 Task: In the  document review.epub. Insert footer and write 'www.stellar.com'. Find the word using Dictionary 'Enough' Use the tool word Count and display word count while typing
Action: Mouse moved to (220, 315)
Screenshot: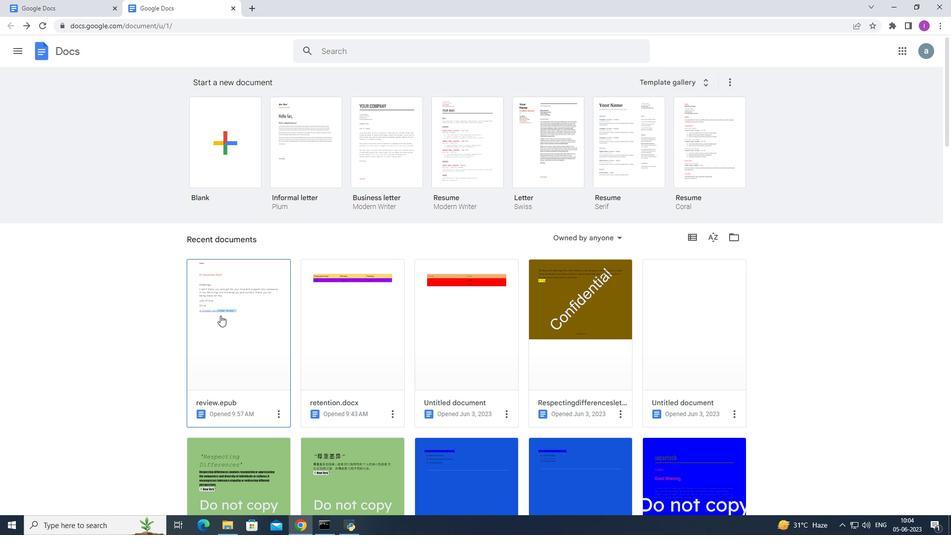
Action: Mouse pressed left at (220, 315)
Screenshot: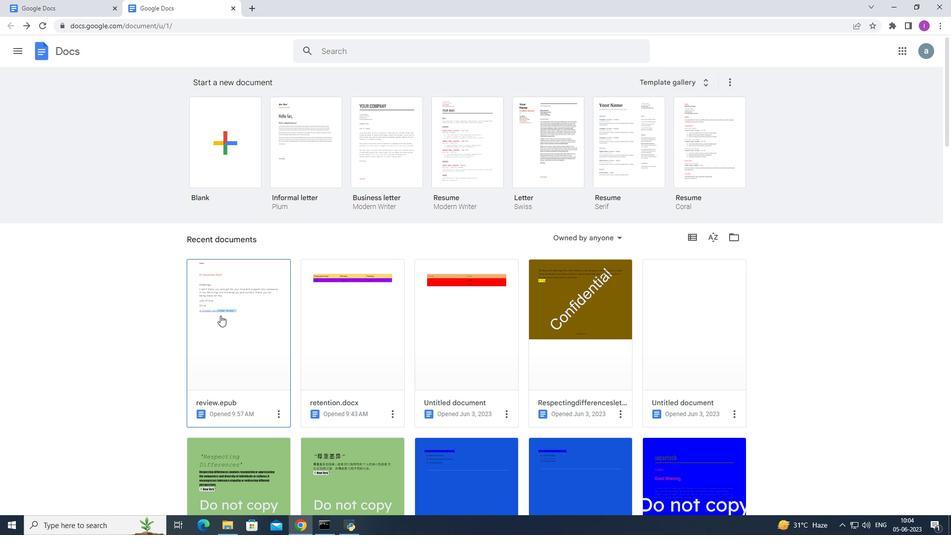 
Action: Mouse moved to (94, 54)
Screenshot: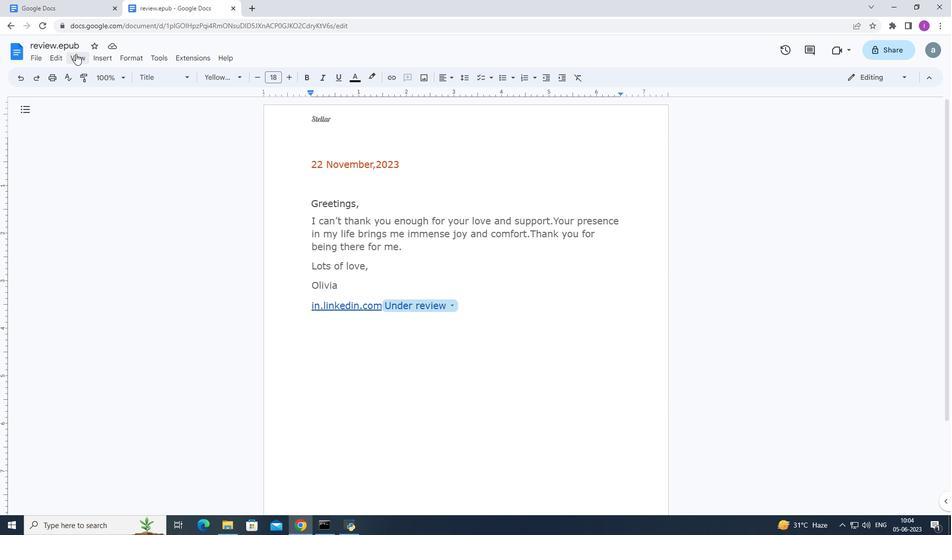 
Action: Mouse pressed left at (94, 54)
Screenshot: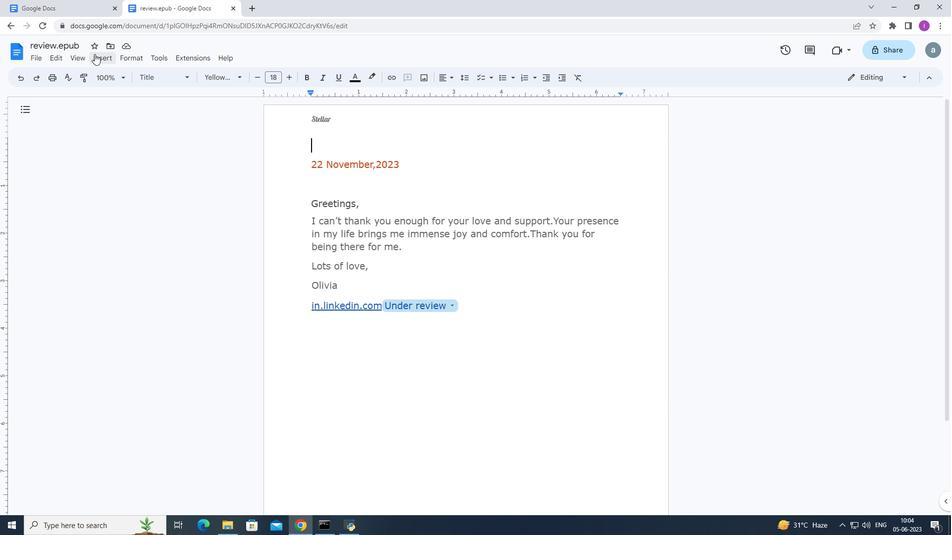 
Action: Mouse moved to (285, 325)
Screenshot: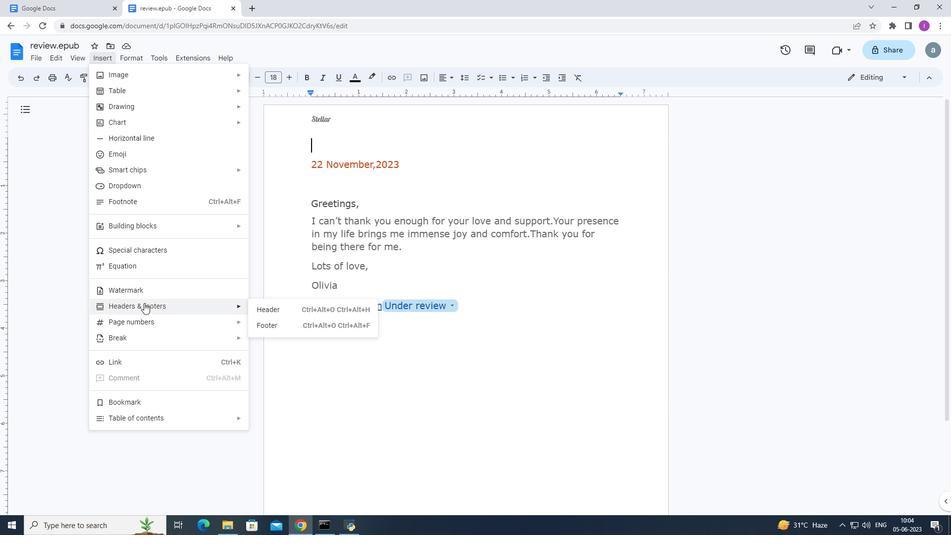 
Action: Mouse pressed left at (285, 325)
Screenshot: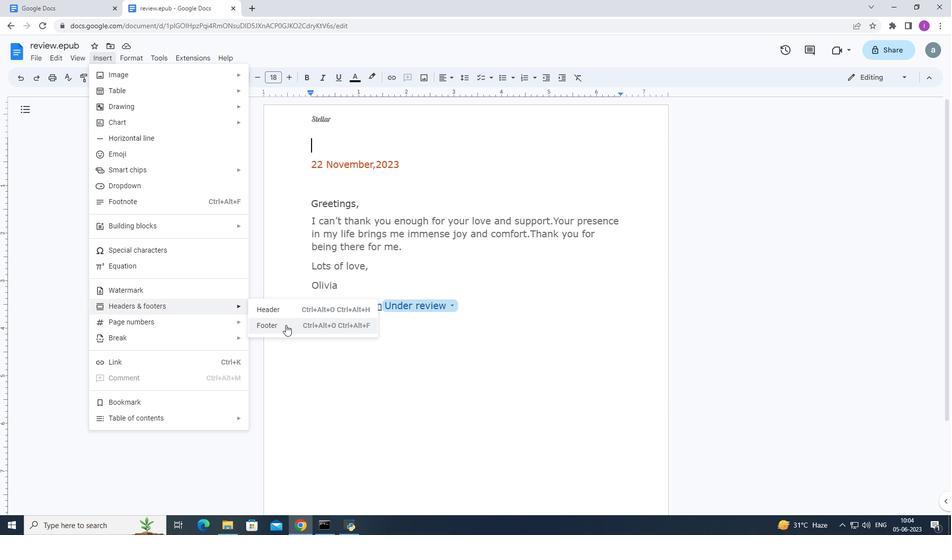 
Action: Mouse moved to (392, 423)
Screenshot: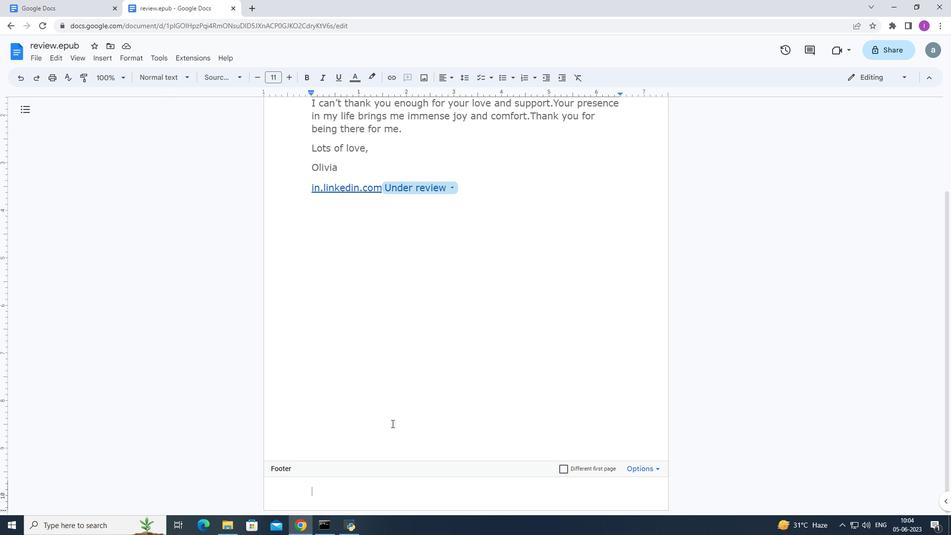 
Action: Key pressed www.stellar.com
Screenshot: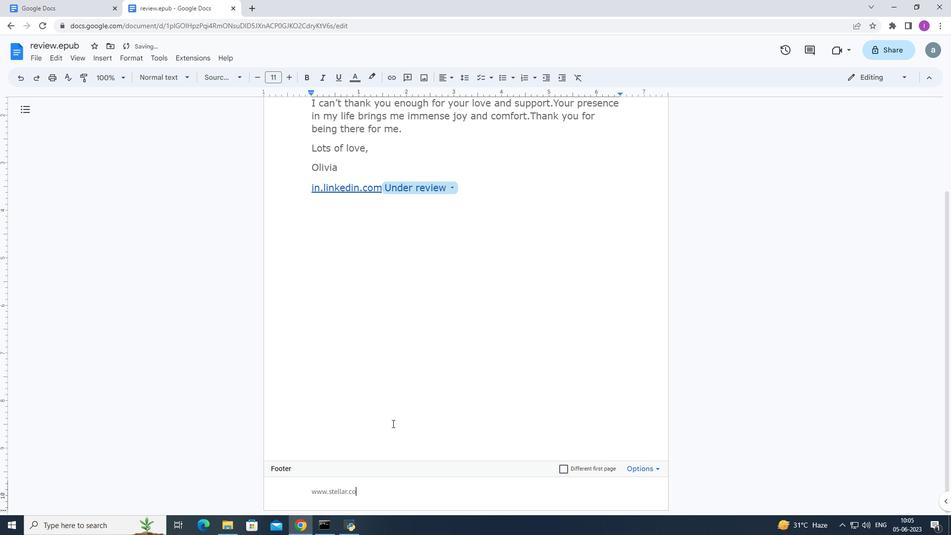 
Action: Mouse moved to (191, 454)
Screenshot: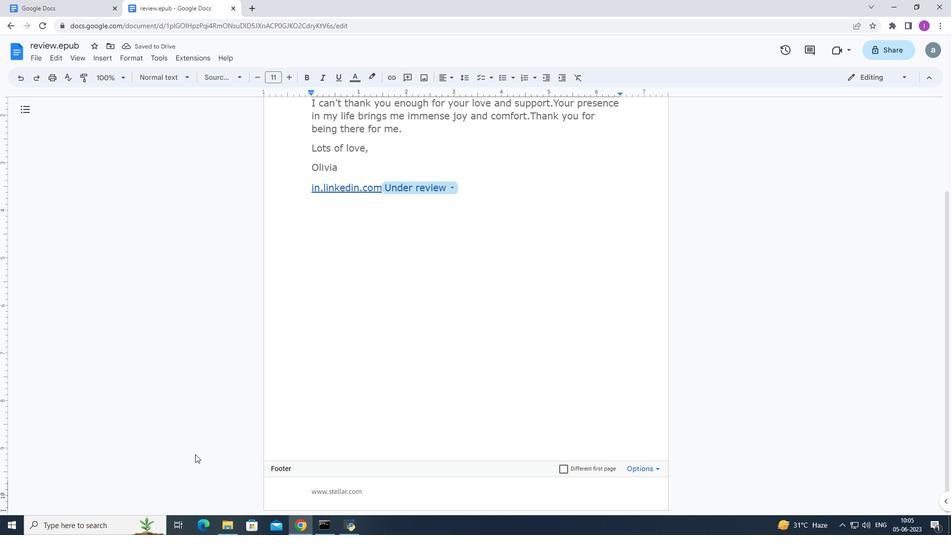
Action: Mouse pressed left at (191, 454)
Screenshot: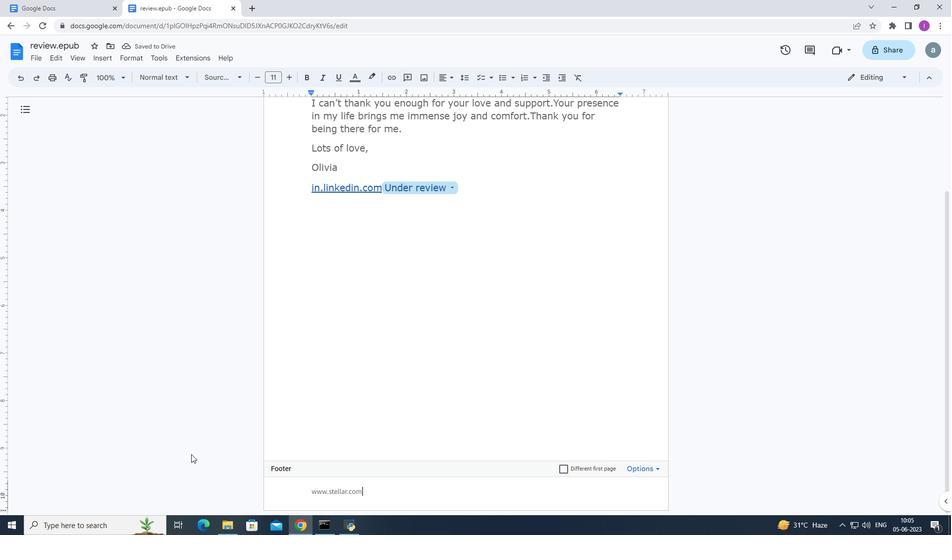 
Action: Mouse moved to (430, 252)
Screenshot: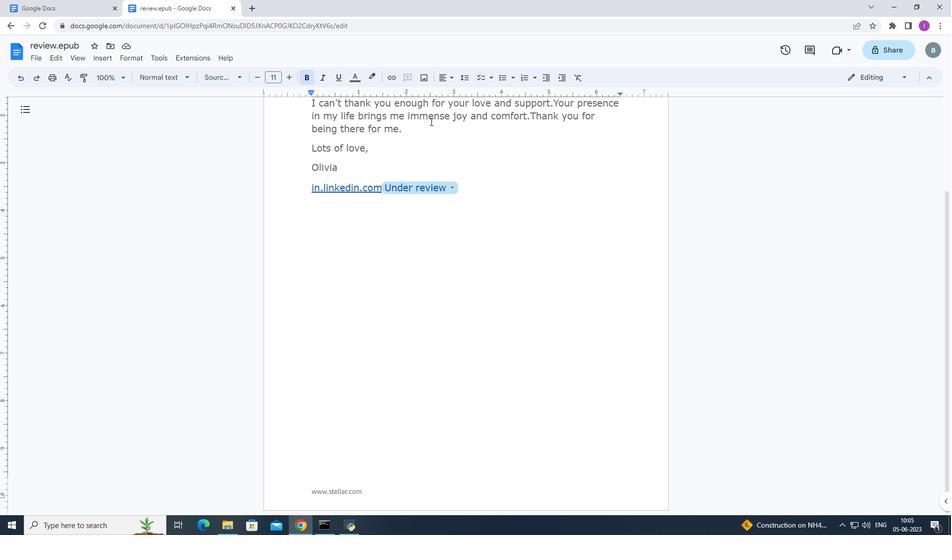 
Action: Mouse scrolled (430, 237) with delta (0, 0)
Screenshot: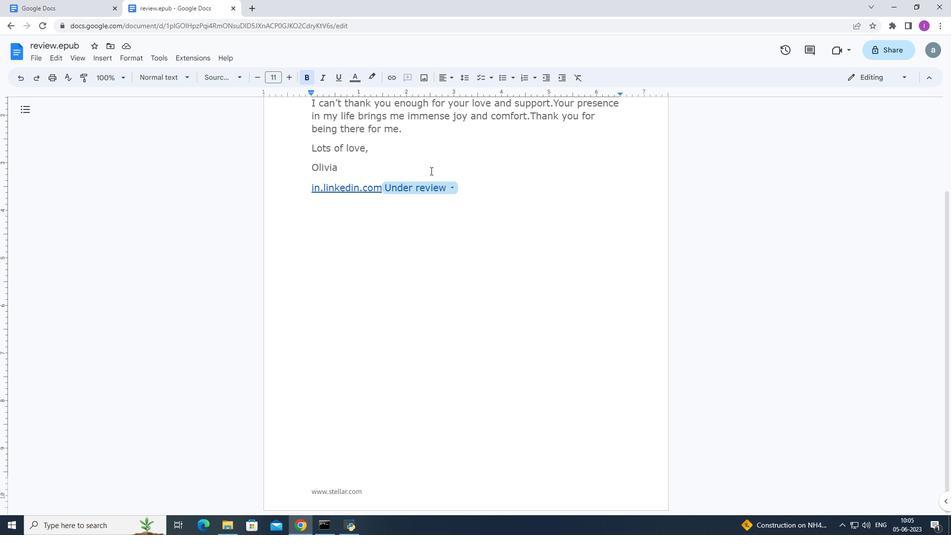 
Action: Mouse moved to (430, 262)
Screenshot: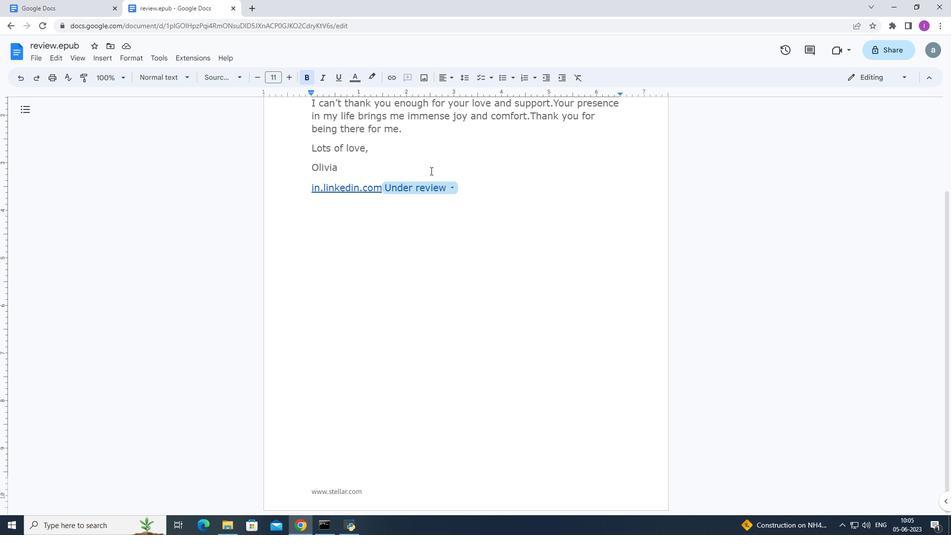 
Action: Mouse scrolled (430, 257) with delta (0, 0)
Screenshot: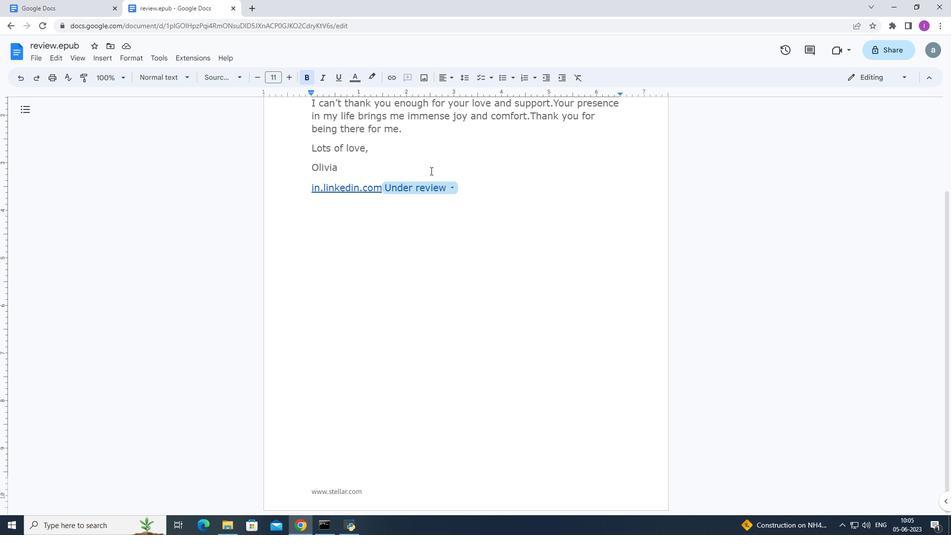 
Action: Mouse moved to (430, 278)
Screenshot: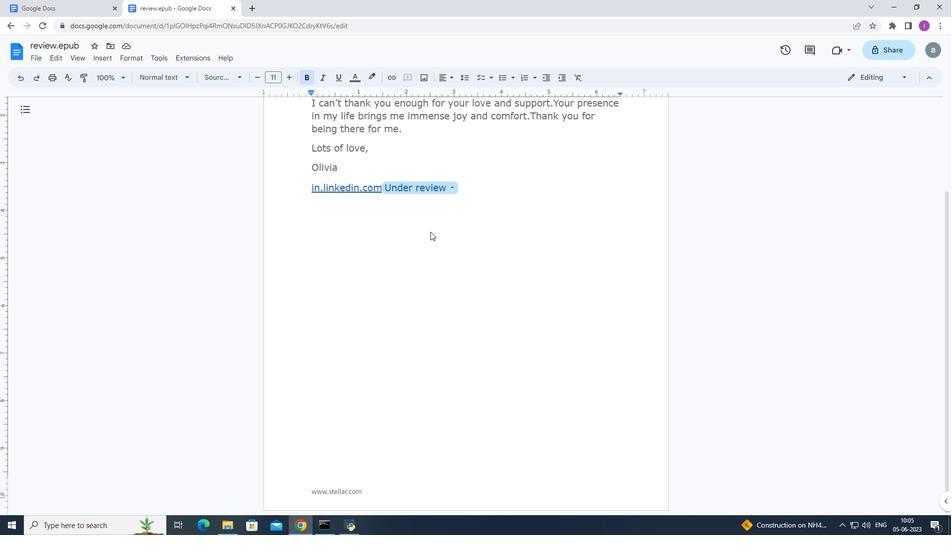 
Action: Mouse scrolled (430, 278) with delta (0, 0)
Screenshot: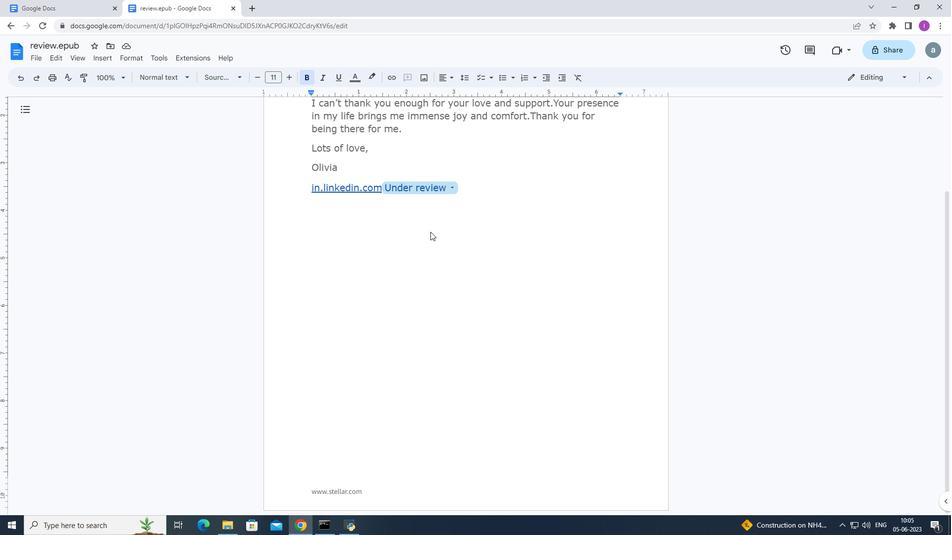 
Action: Mouse scrolled (430, 279) with delta (0, 0)
Screenshot: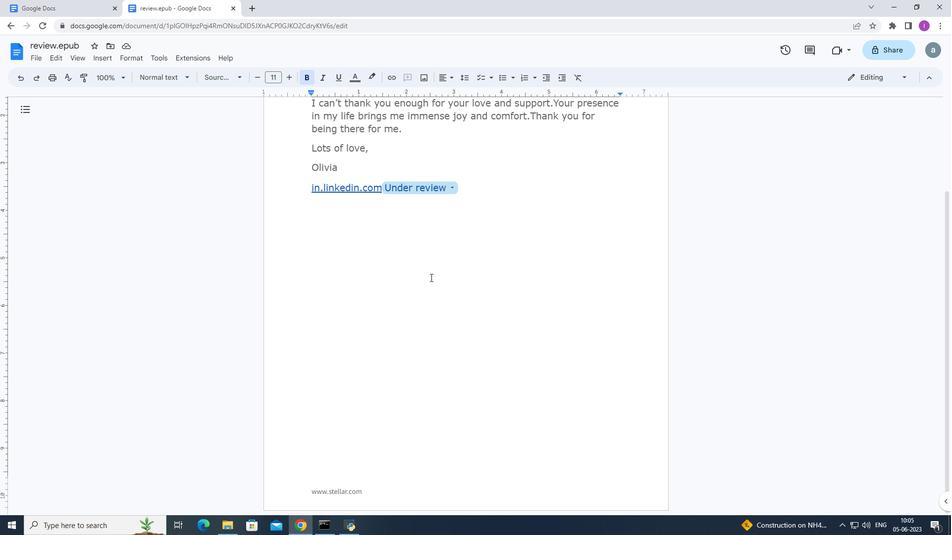 
Action: Mouse moved to (430, 279)
Screenshot: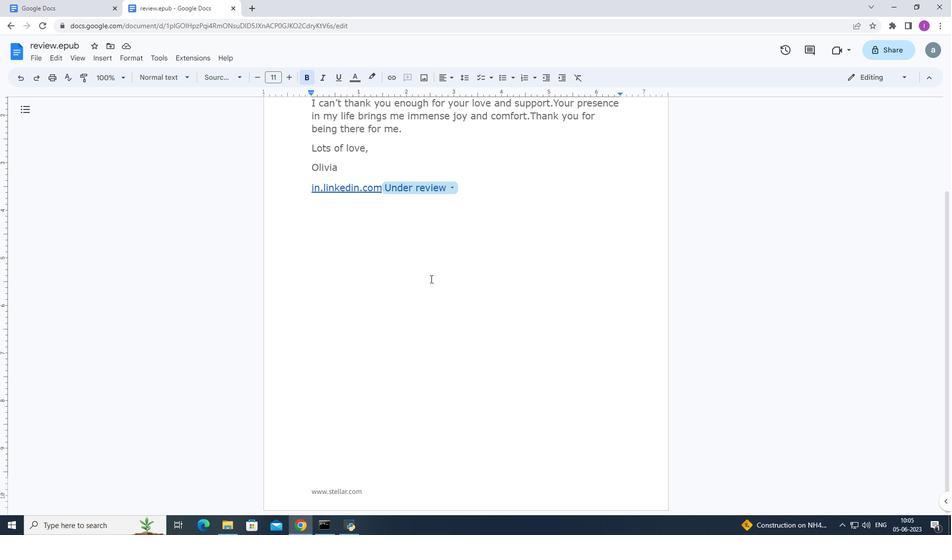 
Action: Mouse scrolled (430, 279) with delta (0, 0)
Screenshot: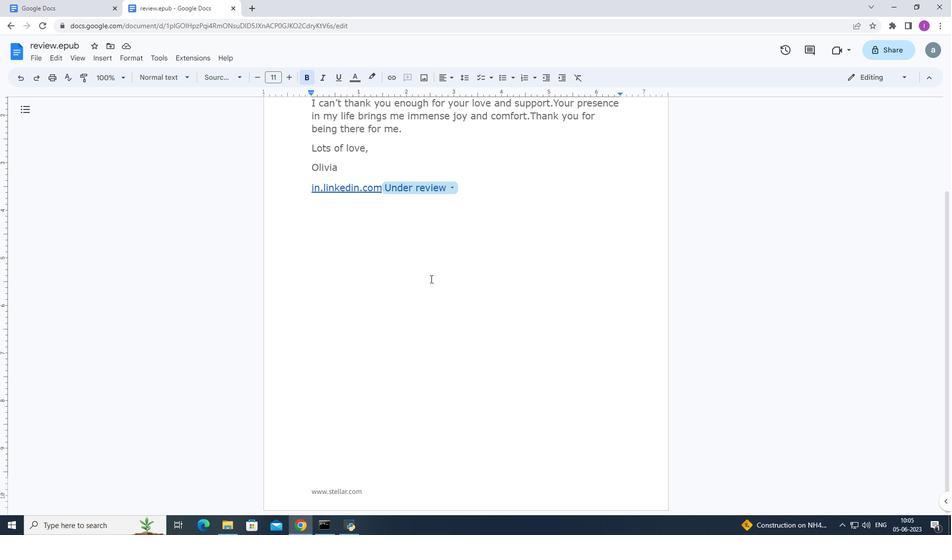 
Action: Mouse scrolled (430, 279) with delta (0, 0)
Screenshot: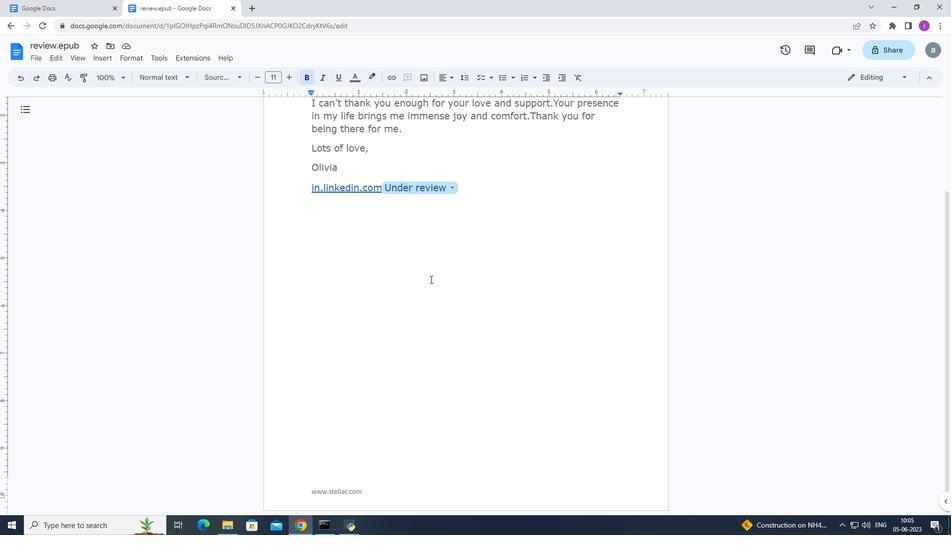 
Action: Mouse moved to (428, 222)
Screenshot: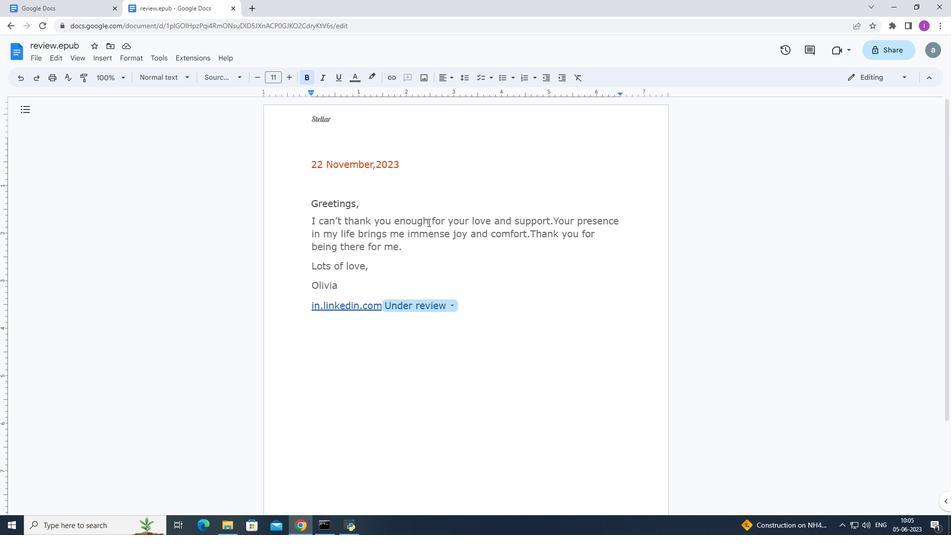 
Action: Mouse pressed left at (428, 222)
Screenshot: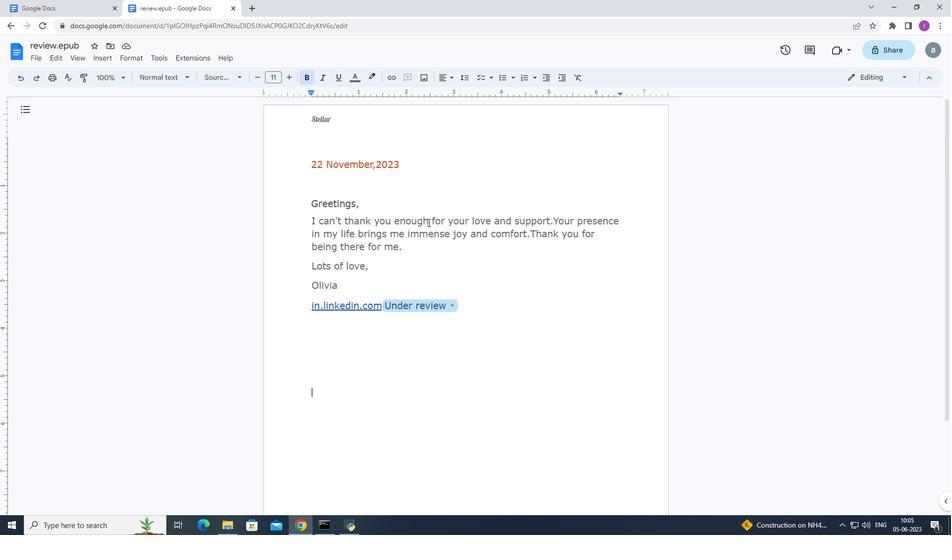 
Action: Mouse moved to (159, 53)
Screenshot: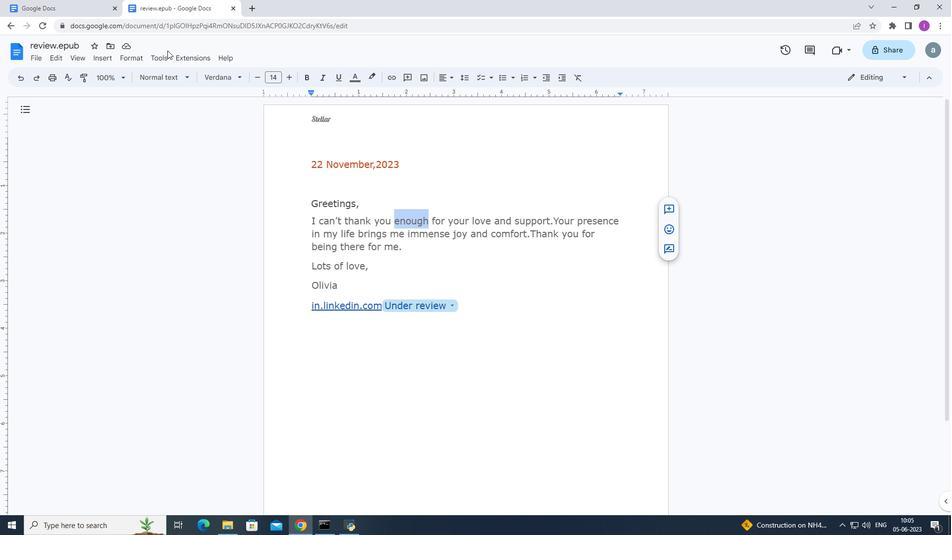 
Action: Mouse pressed left at (159, 53)
Screenshot: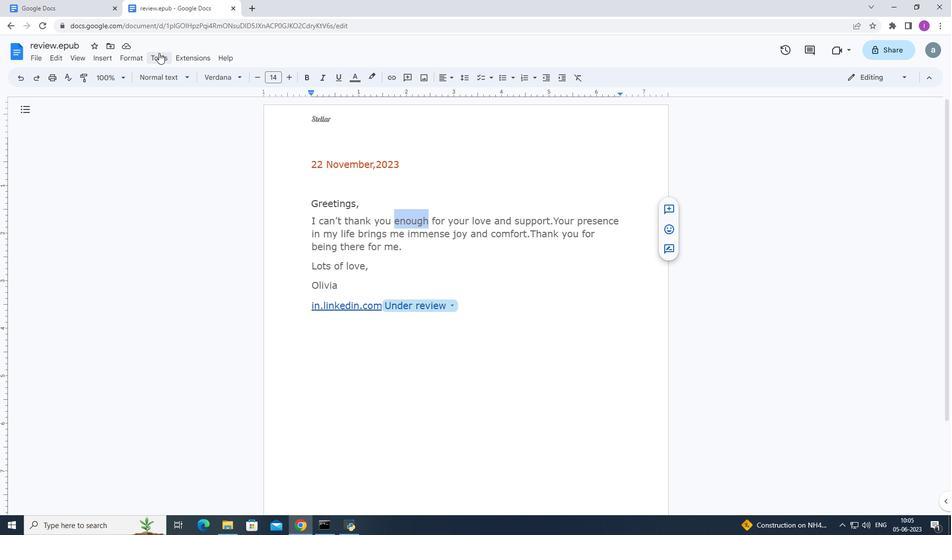 
Action: Mouse moved to (190, 185)
Screenshot: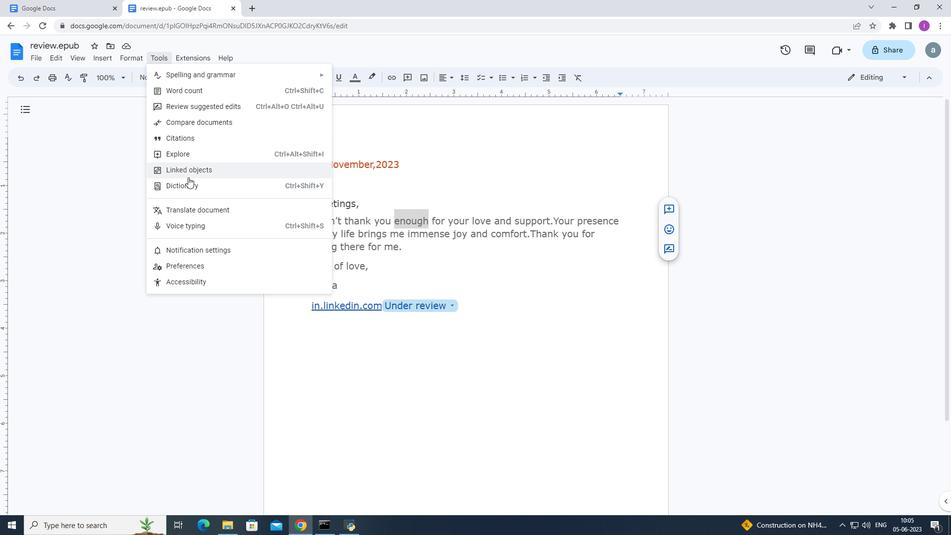 
Action: Mouse pressed left at (190, 185)
Screenshot: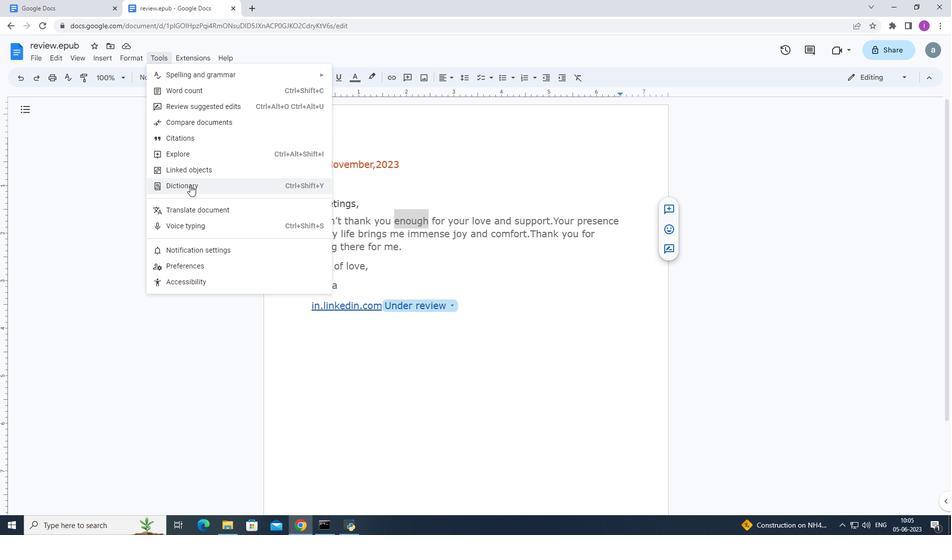 
Action: Mouse moved to (149, 52)
Screenshot: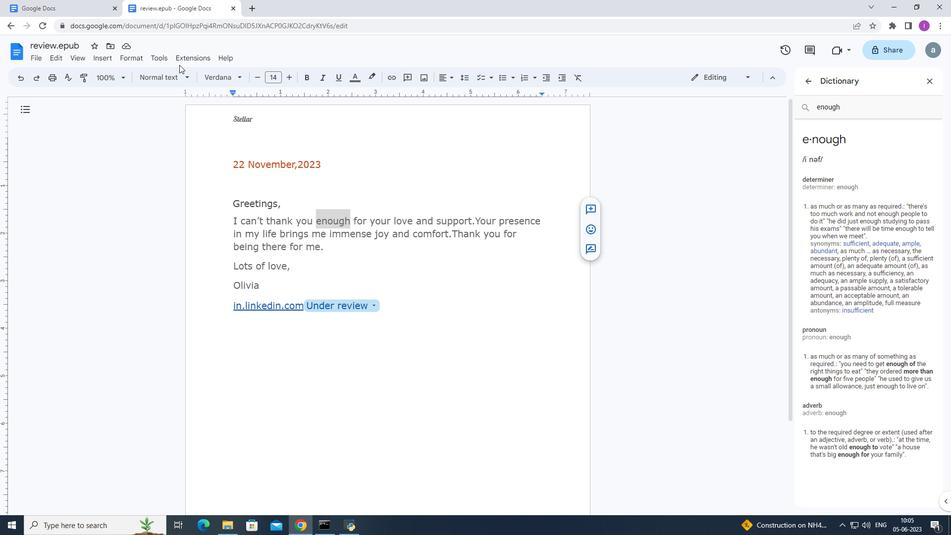 
Action: Mouse pressed left at (149, 52)
Screenshot: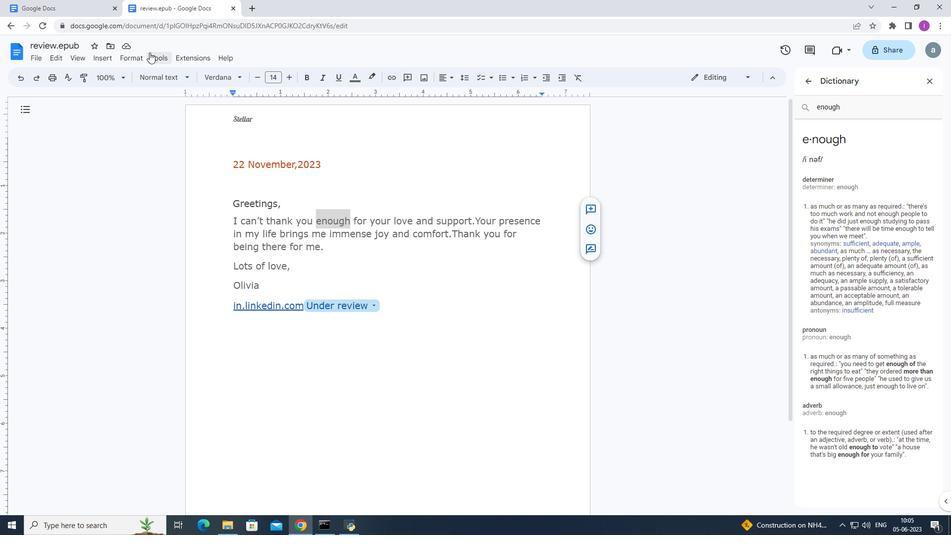 
Action: Mouse moved to (173, 92)
Screenshot: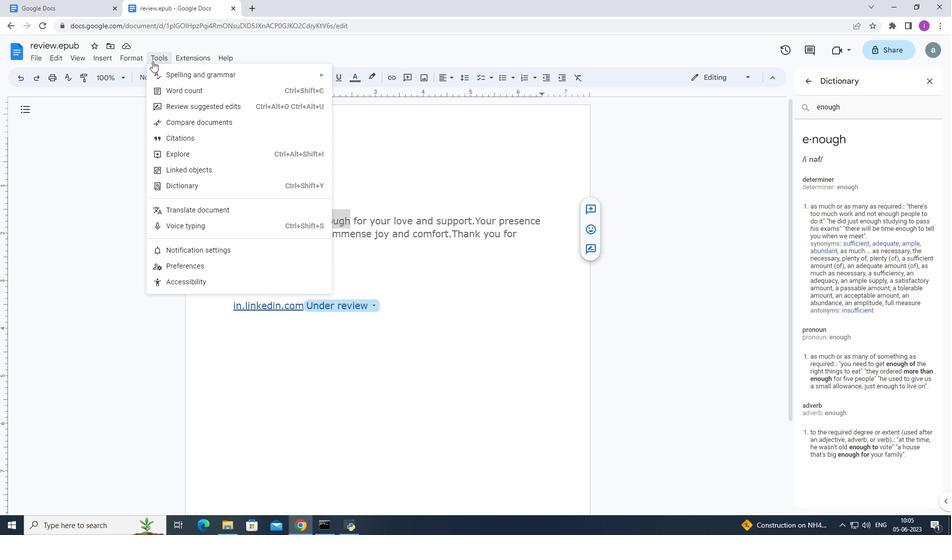 
Action: Mouse pressed left at (173, 92)
Screenshot: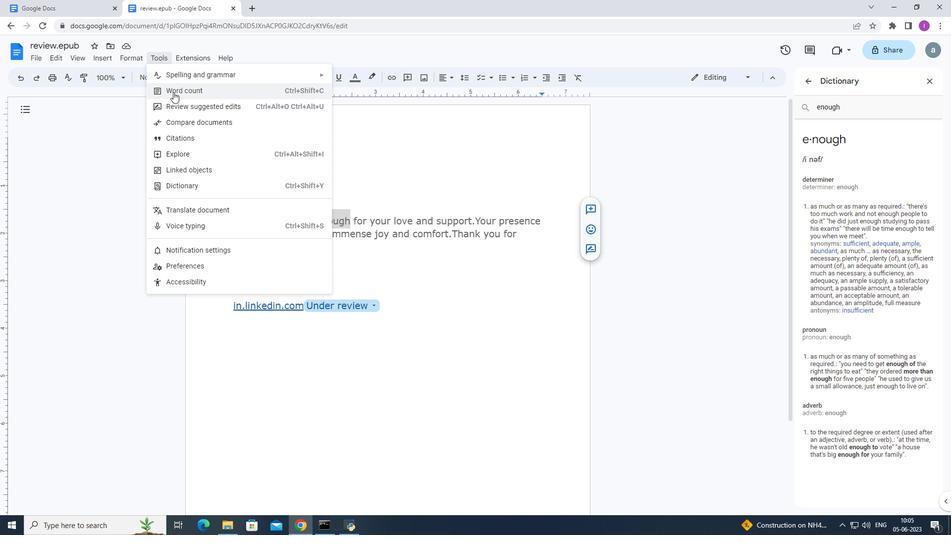 
Action: Mouse moved to (417, 320)
Screenshot: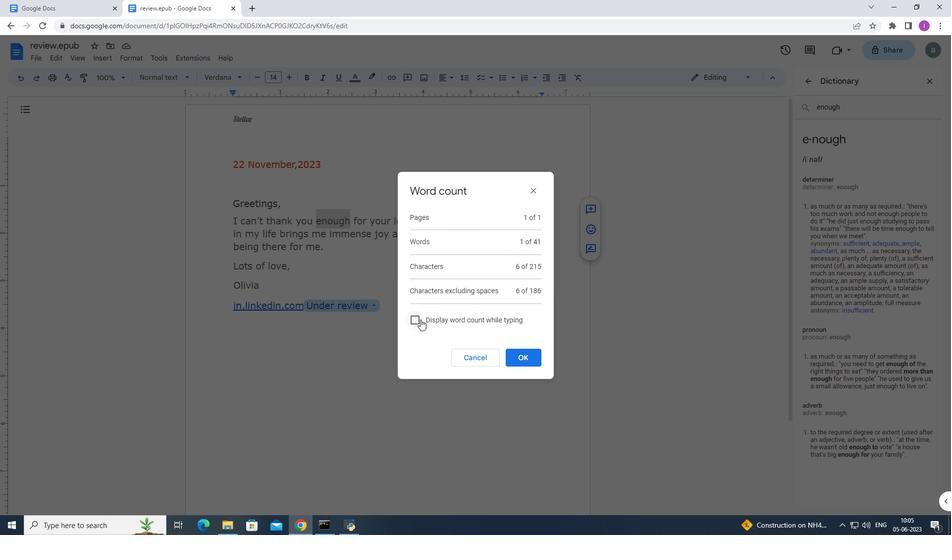 
Action: Mouse pressed left at (417, 320)
Screenshot: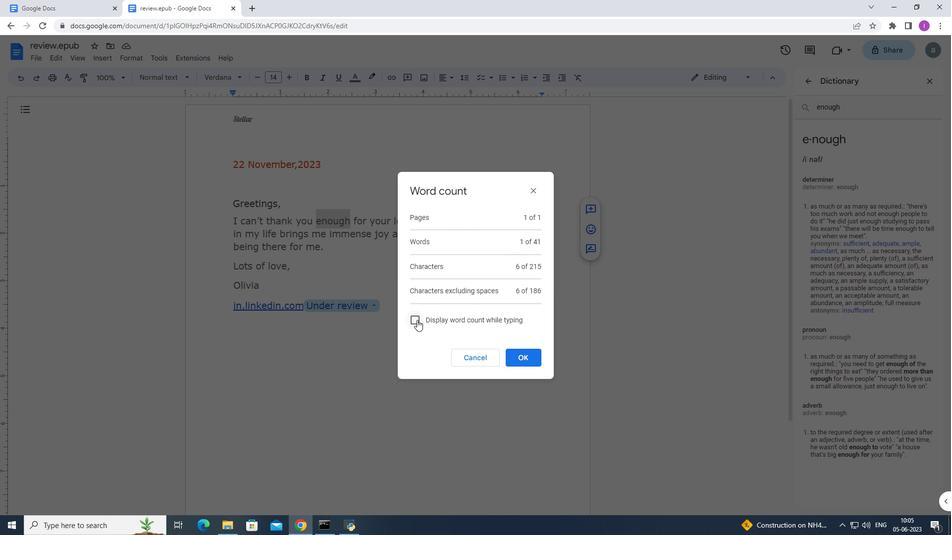 
Action: Mouse moved to (517, 356)
Screenshot: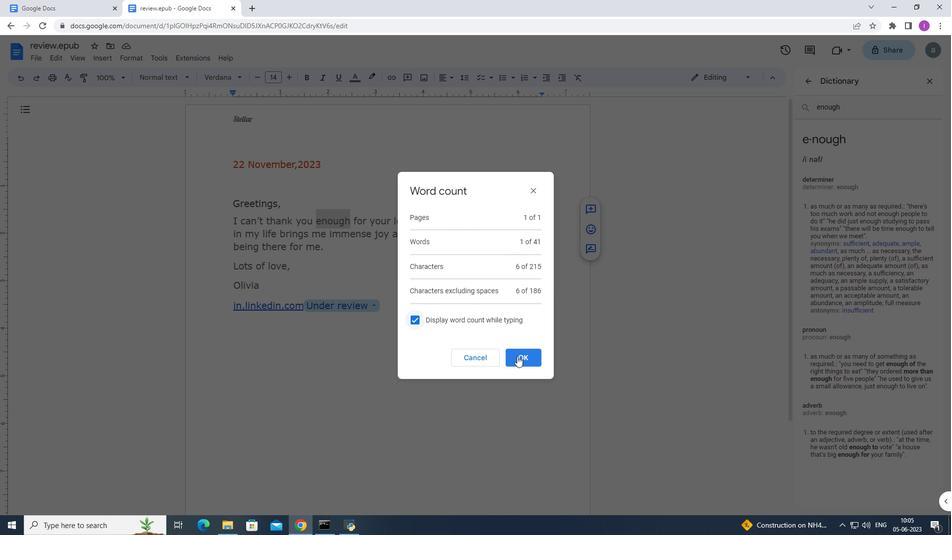 
Action: Mouse pressed left at (517, 356)
Screenshot: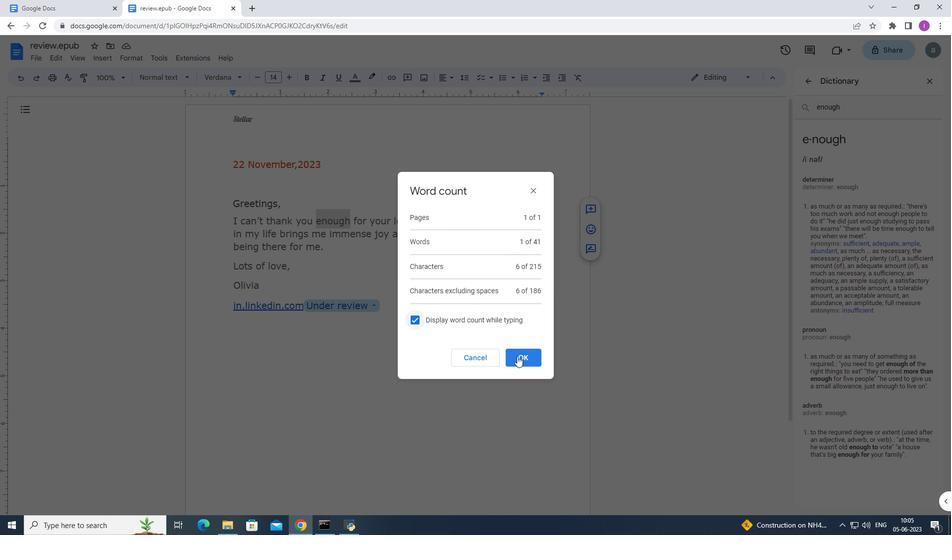 
Action: Mouse moved to (244, 279)
Screenshot: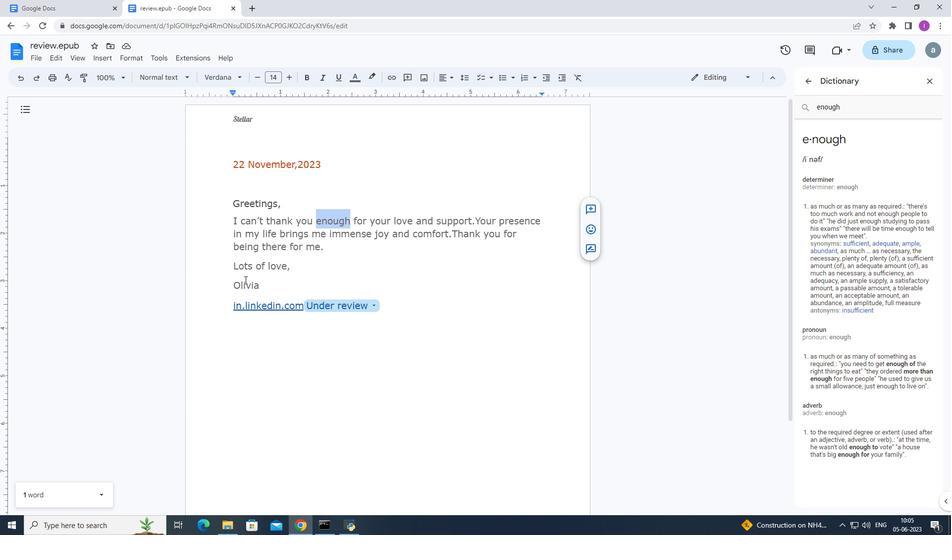 
